 Task: Add Clear Theory Blue Raspberry Water Booster With Electrolytes & Zinc to the cart.
Action: Mouse pressed left at (16, 77)
Screenshot: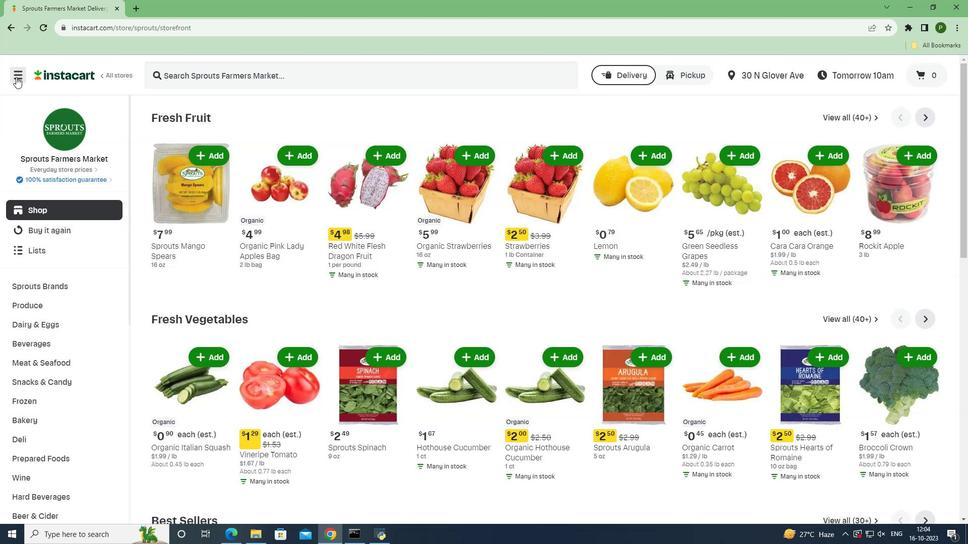 
Action: Mouse moved to (32, 264)
Screenshot: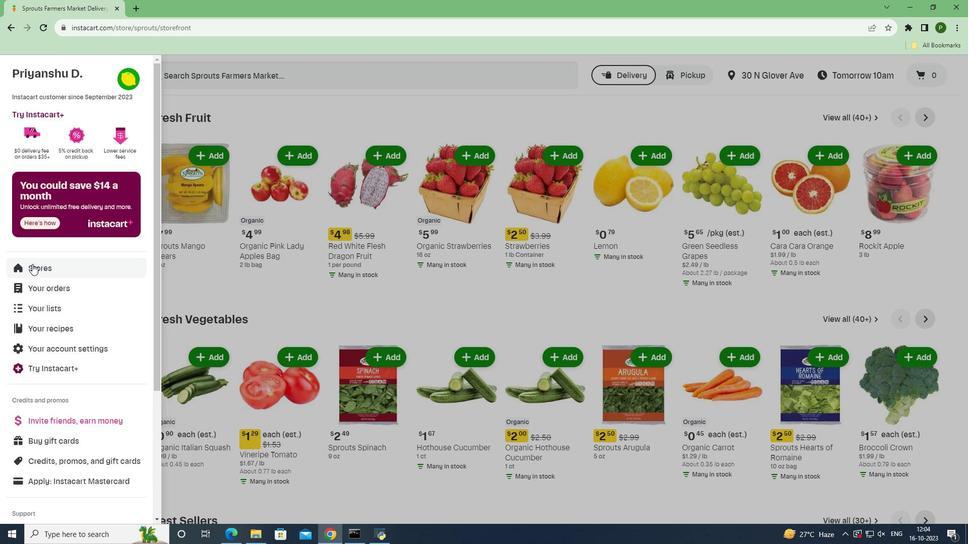 
Action: Mouse pressed left at (32, 264)
Screenshot: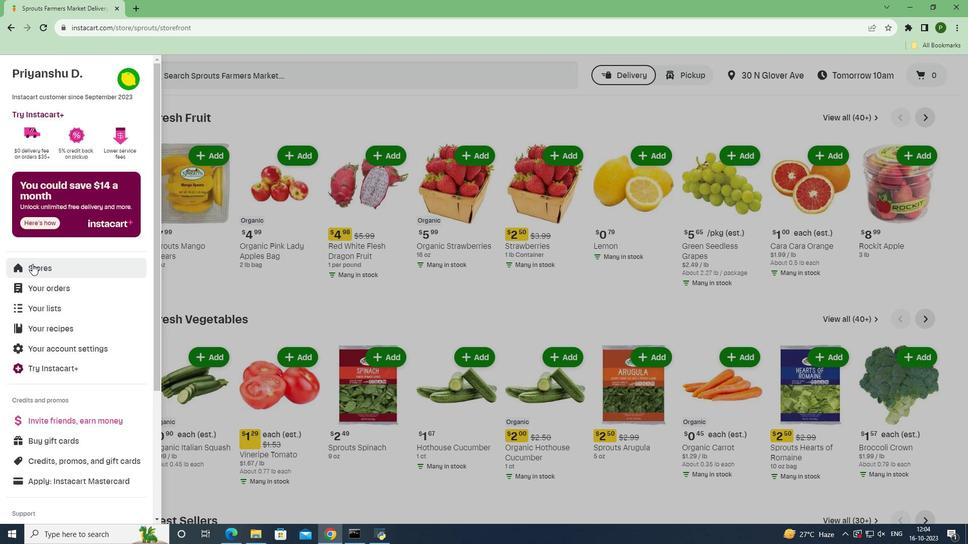 
Action: Mouse moved to (223, 113)
Screenshot: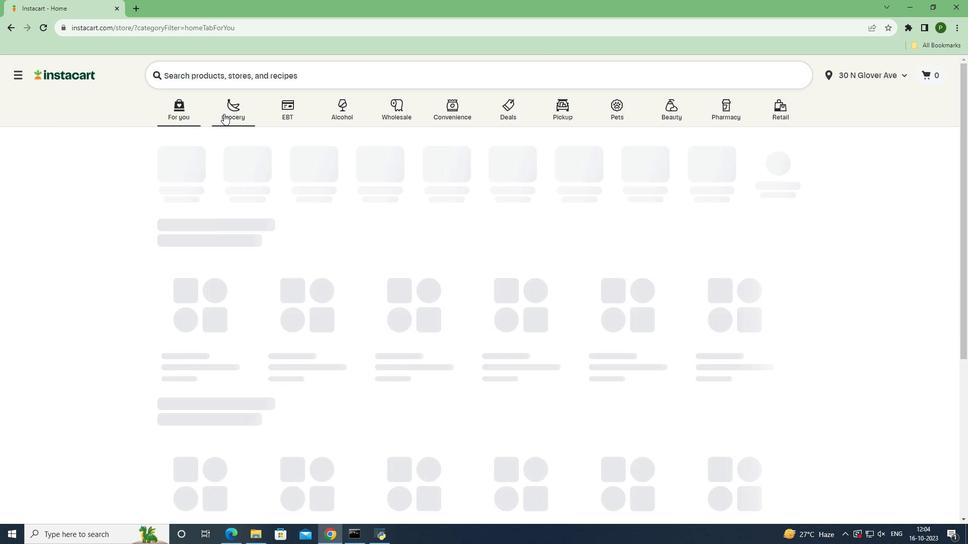 
Action: Mouse pressed left at (223, 113)
Screenshot: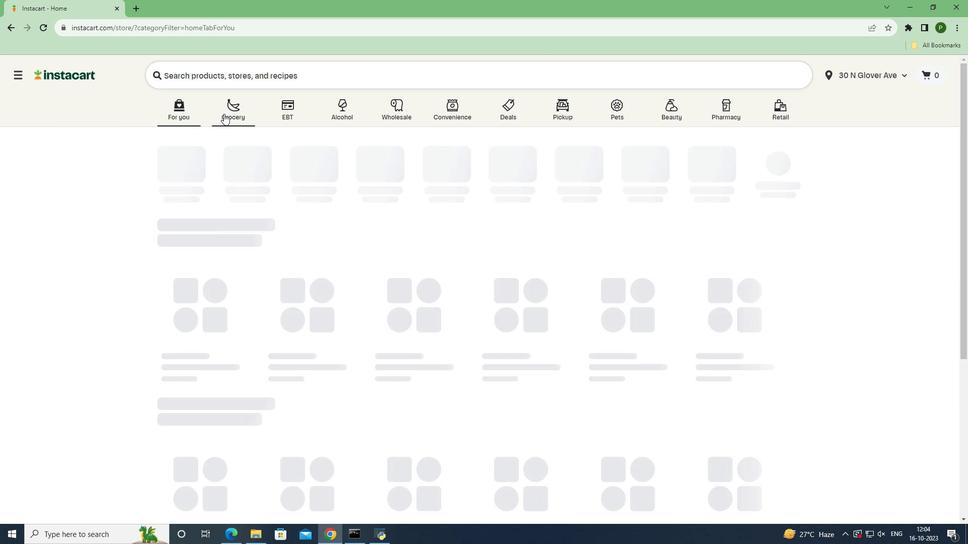 
Action: Mouse moved to (610, 222)
Screenshot: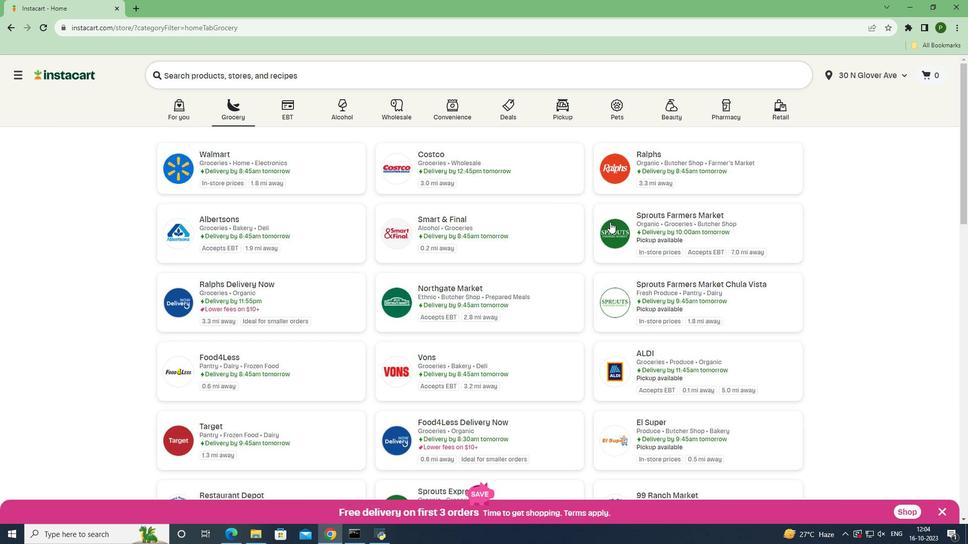 
Action: Mouse pressed left at (610, 222)
Screenshot: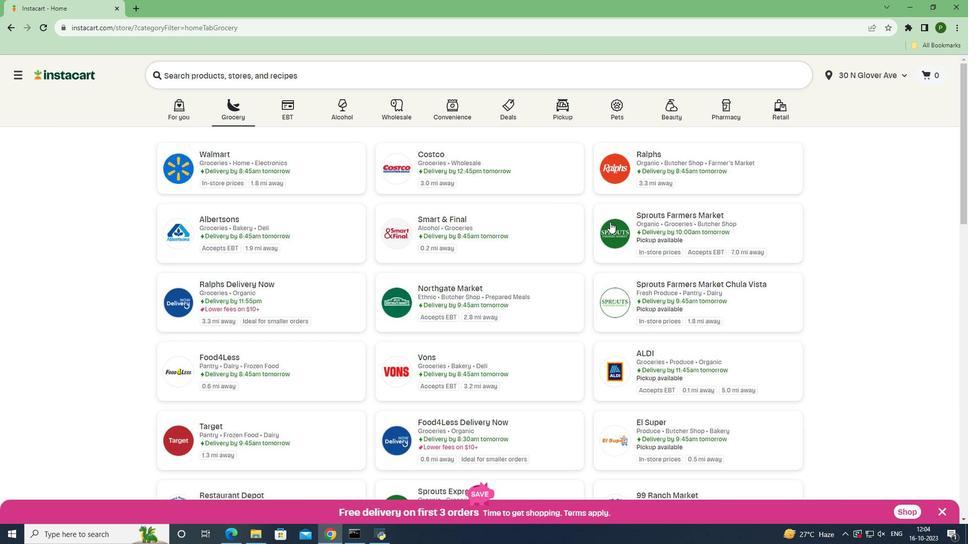 
Action: Mouse moved to (62, 343)
Screenshot: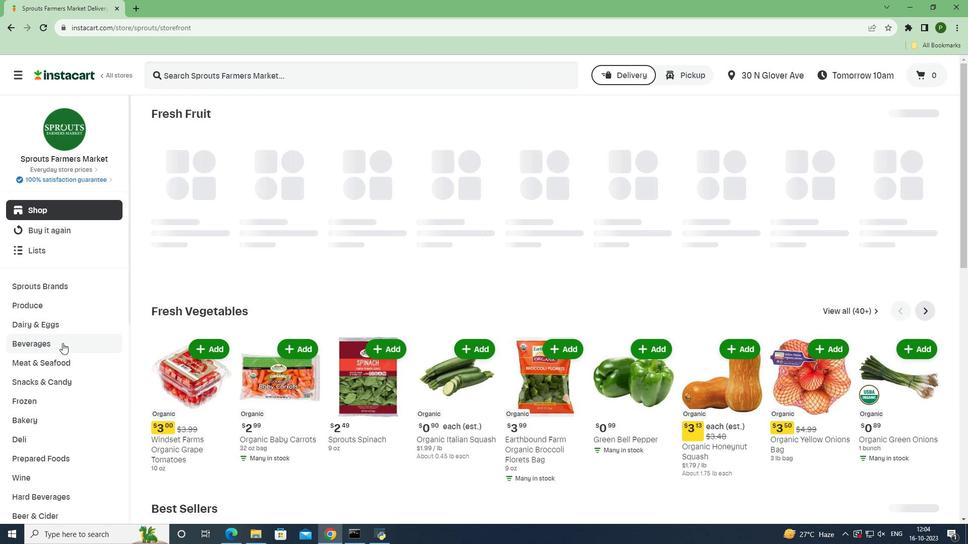 
Action: Mouse pressed left at (62, 343)
Screenshot: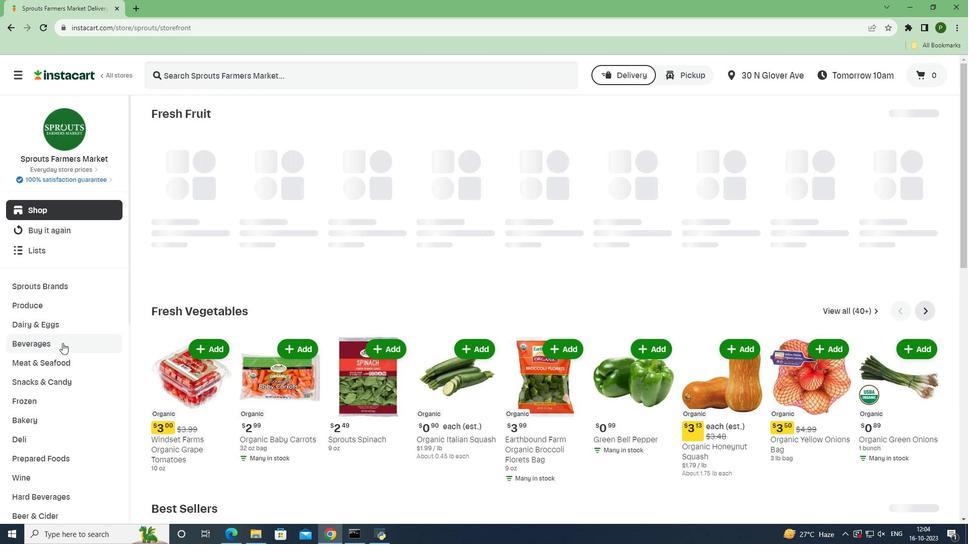 
Action: Mouse moved to (908, 140)
Screenshot: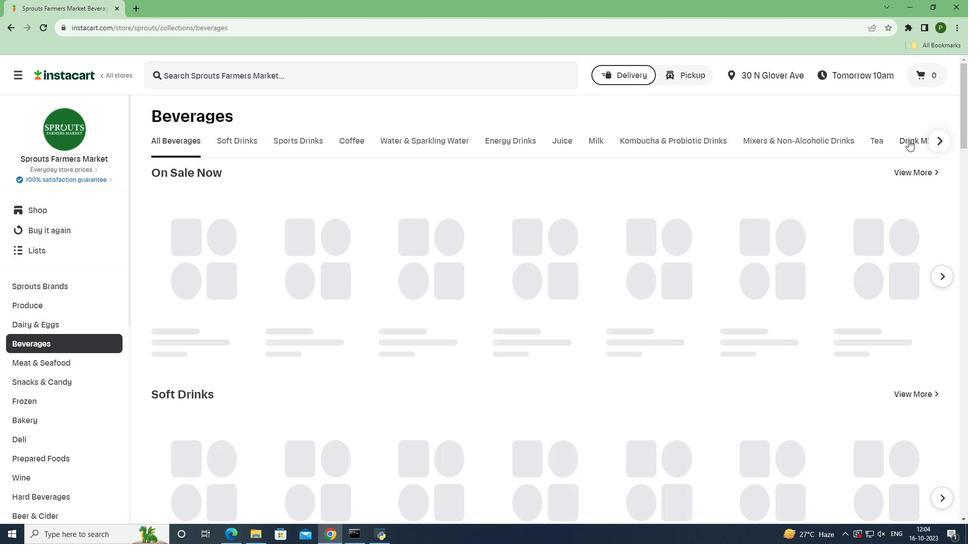 
Action: Mouse pressed left at (908, 140)
Screenshot: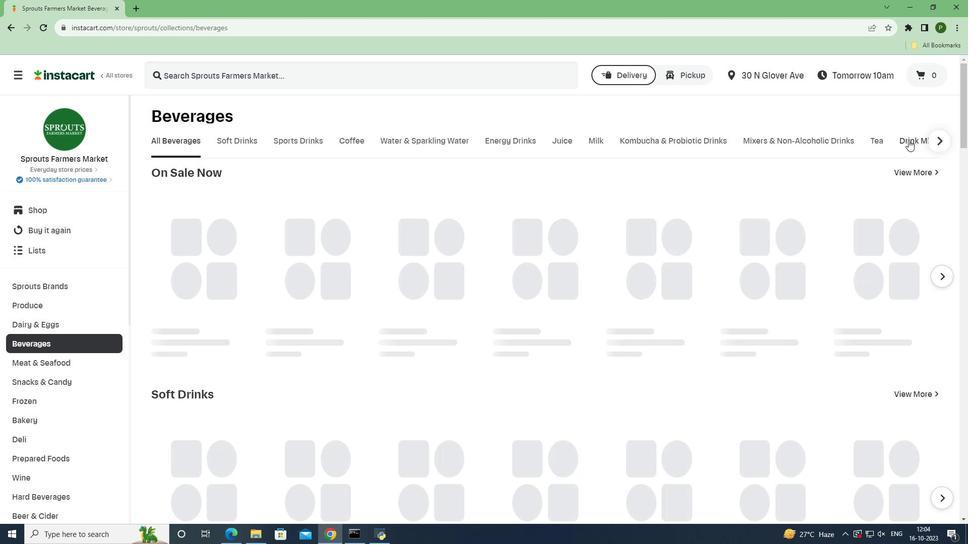 
Action: Mouse moved to (363, 76)
Screenshot: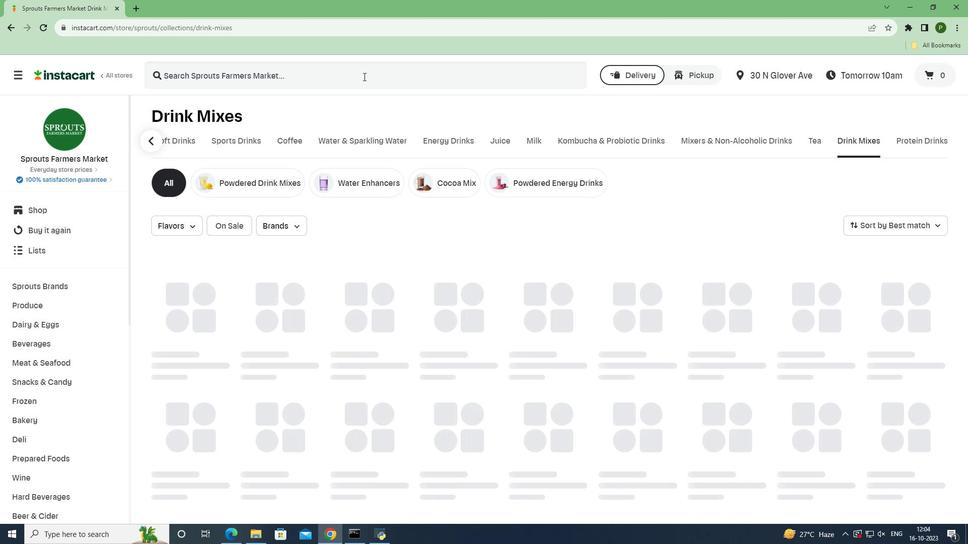 
Action: Mouse pressed left at (363, 76)
Screenshot: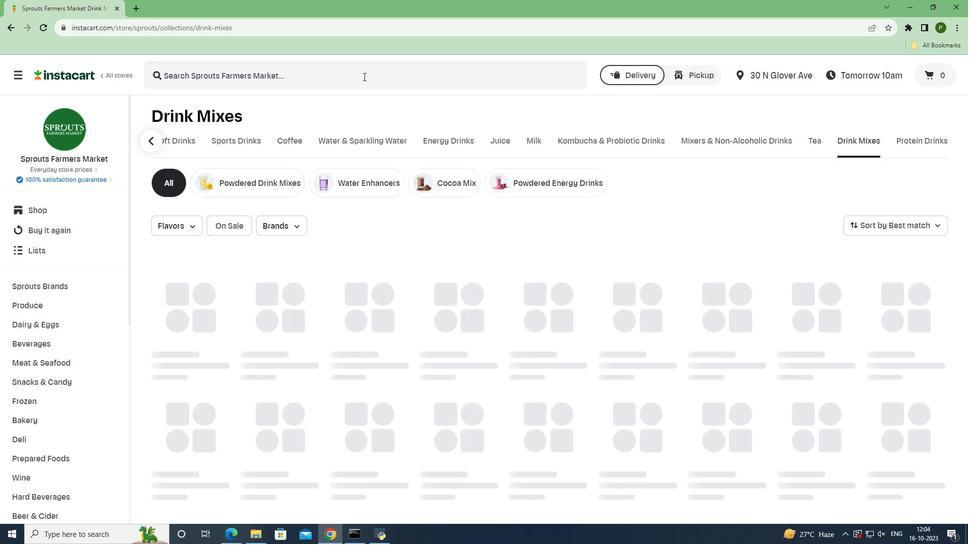 
Action: Key pressed <Key.caps_lock>C<Key.caps_lock>lear<Key.space><Key.caps_lock>T<Key.caps_lock>heory<Key.space><Key.caps_lock>B<Key.caps_lock>lue<Key.space><Key.caps_lock>R<Key.caps_lock>aspberry<Key.space><Key.caps_lock>W<Key.caps_lock>ater<Key.space><Key.caps_lock>B<Key.caps_lock>ooster<Key.space><Key.caps_lock>W<Key.caps_lock>ith<Key.space><Key.caps_lock>E<Key.caps_lock>lectrolytes<Key.space><Key.shift>&<Key.space><Key.caps_lock>Z<Key.caps_lock>inc<Key.space><Key.enter>
Screenshot: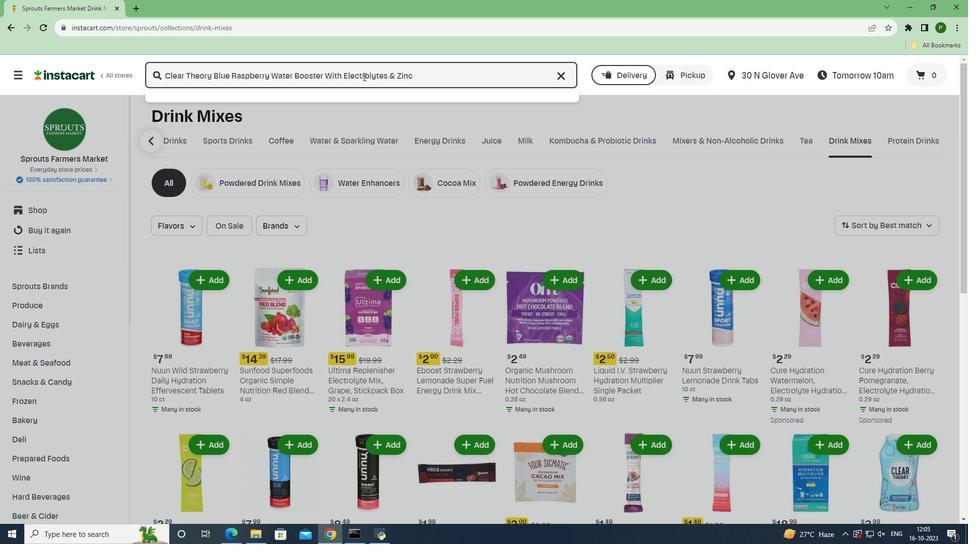 
Action: Mouse moved to (287, 164)
Screenshot: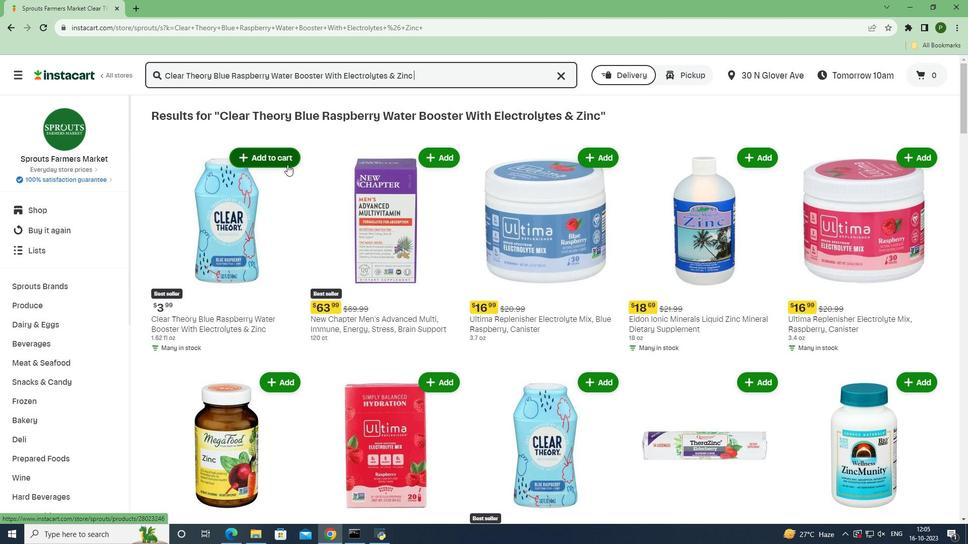 
Action: Mouse pressed left at (287, 164)
Screenshot: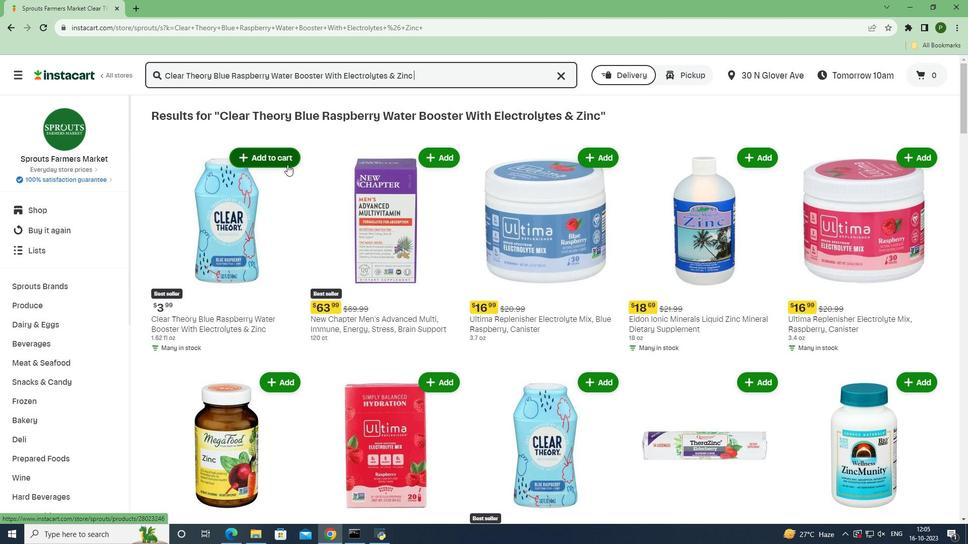 
Action: Mouse moved to (306, 209)
Screenshot: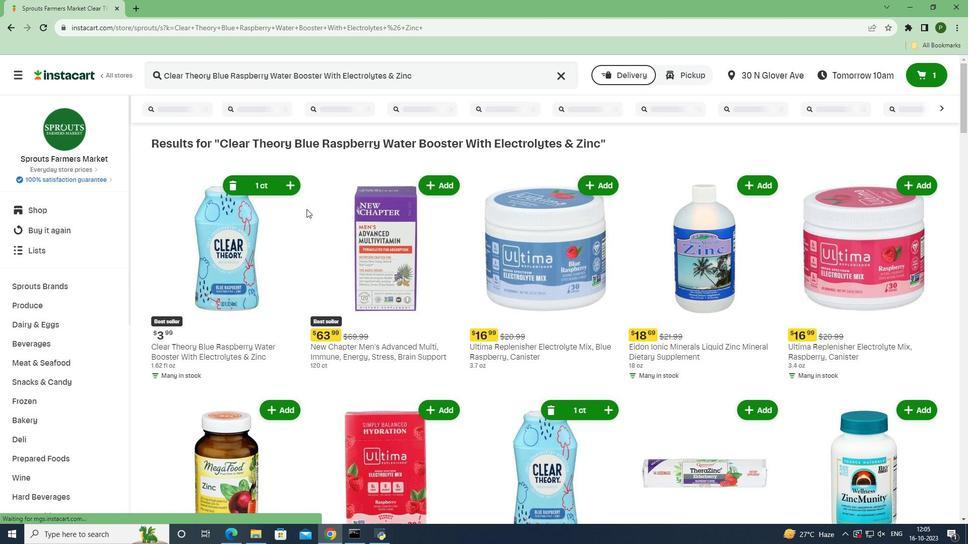 
